 Task: Create New Employee with Employee Name: Alan Parker, Address Line1: 1 Bank Street, Address Line2: Montclair, Address Line3:  NJ 07042, Cell Number: 407-826-7954
Action: Mouse moved to (176, 68)
Screenshot: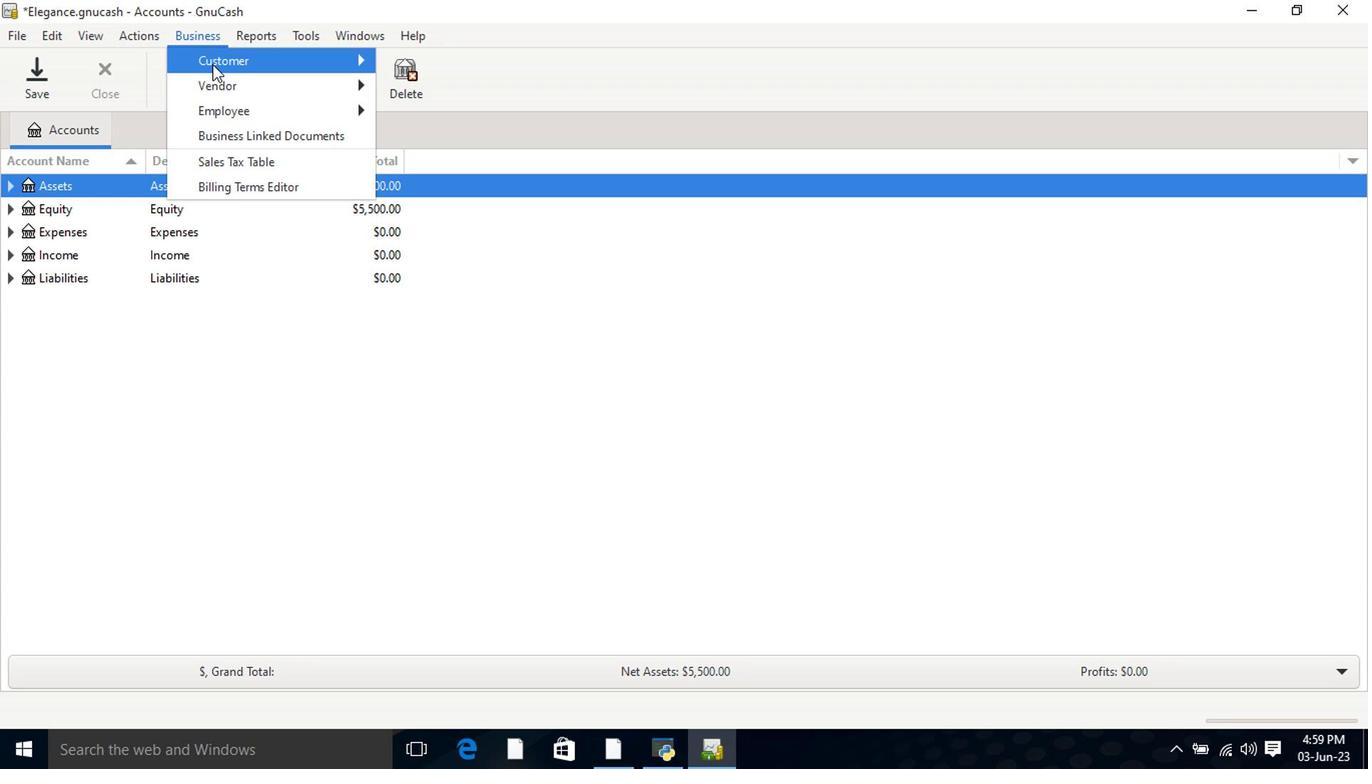 
Action: Mouse pressed left at (176, 68)
Screenshot: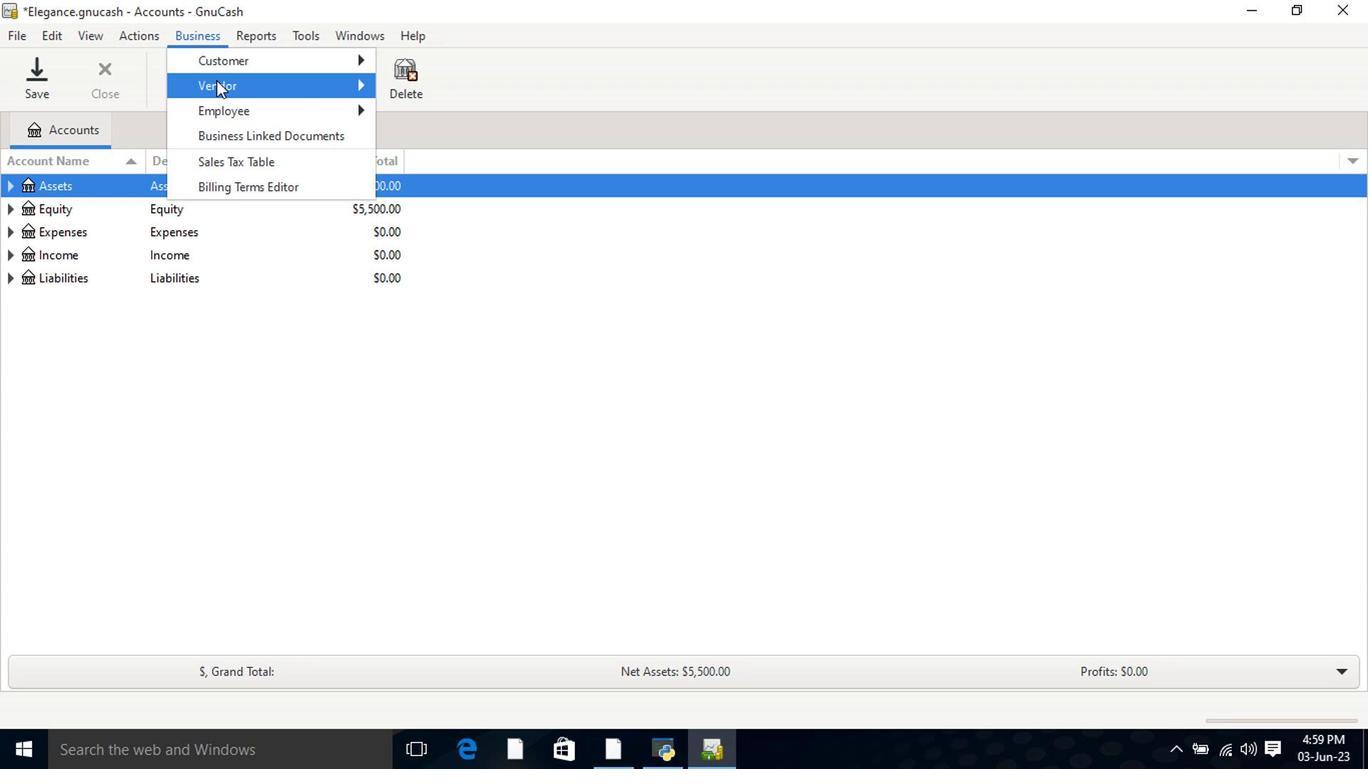 
Action: Mouse moved to (194, 120)
Screenshot: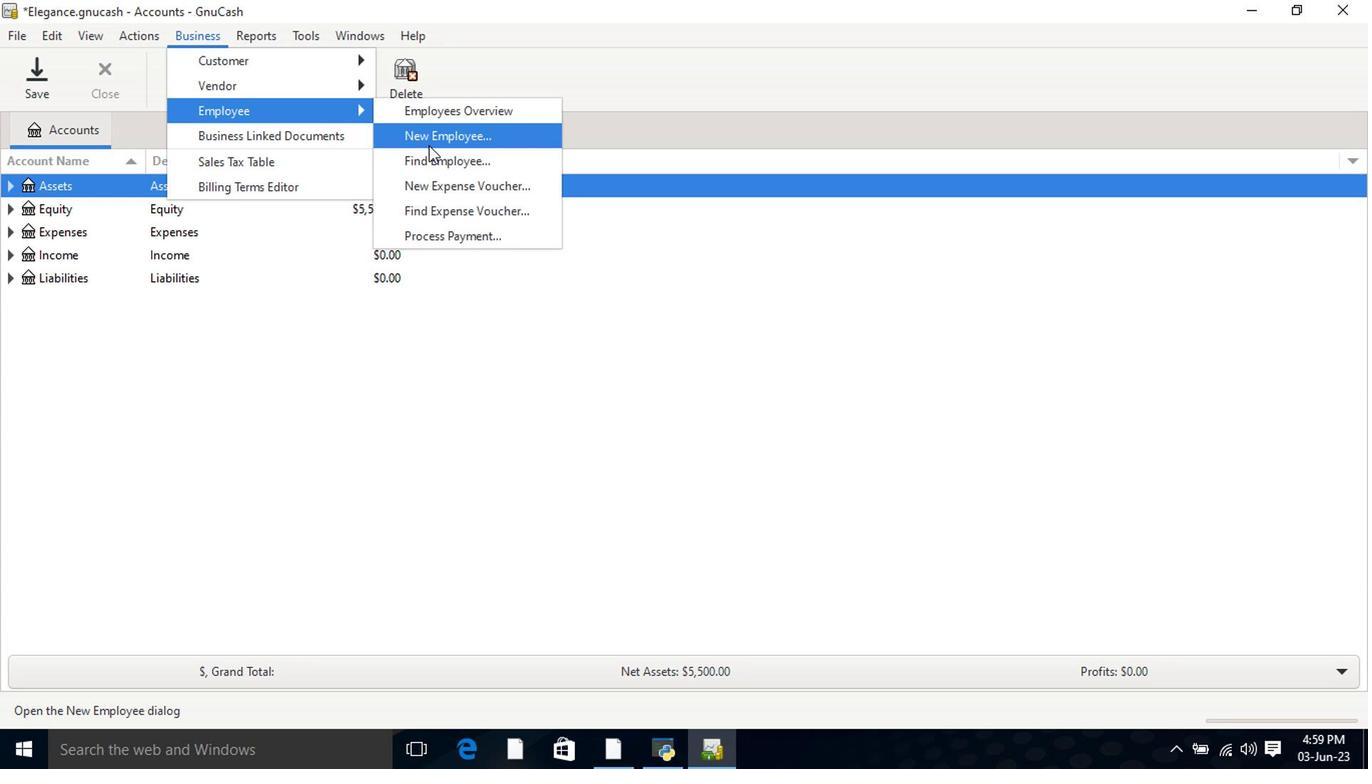 
Action: Mouse pressed left at (194, 120)
Screenshot: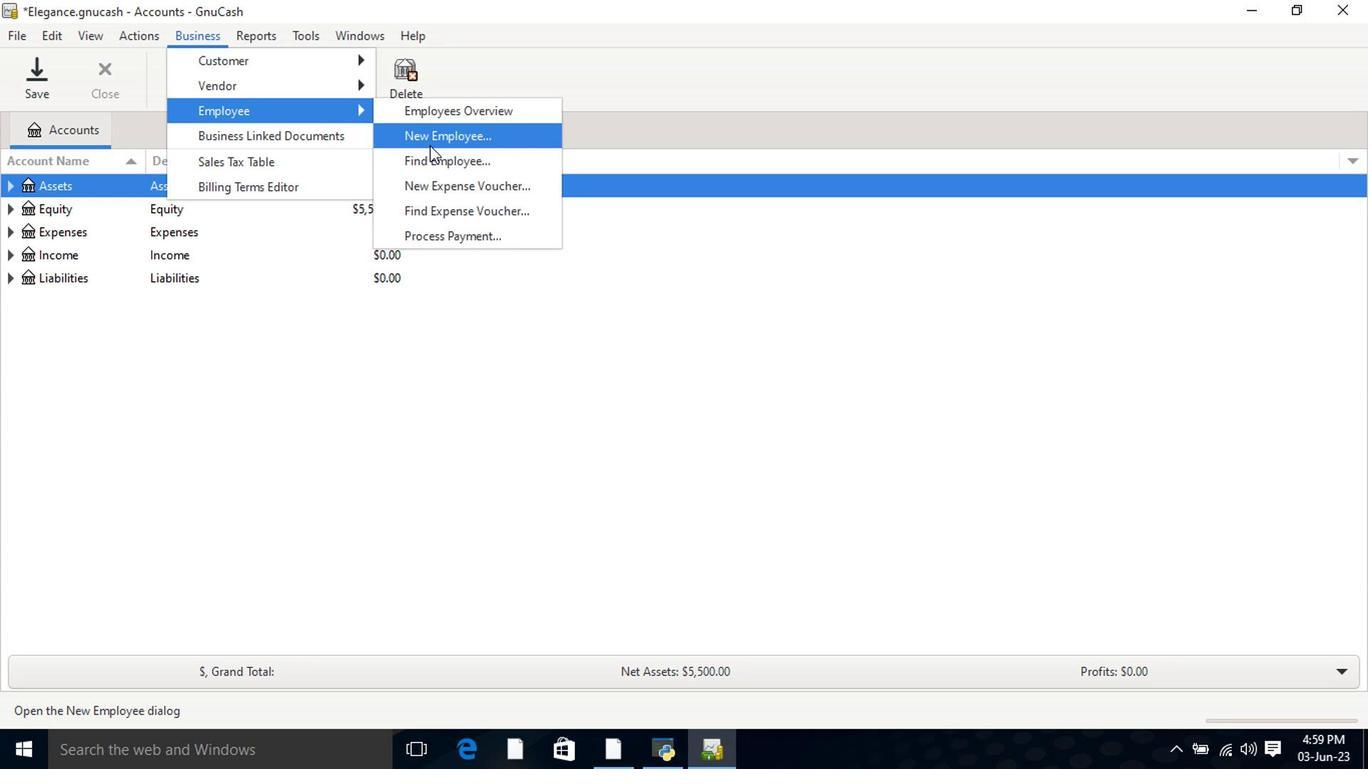 
Action: Mouse moved to (338, 140)
Screenshot: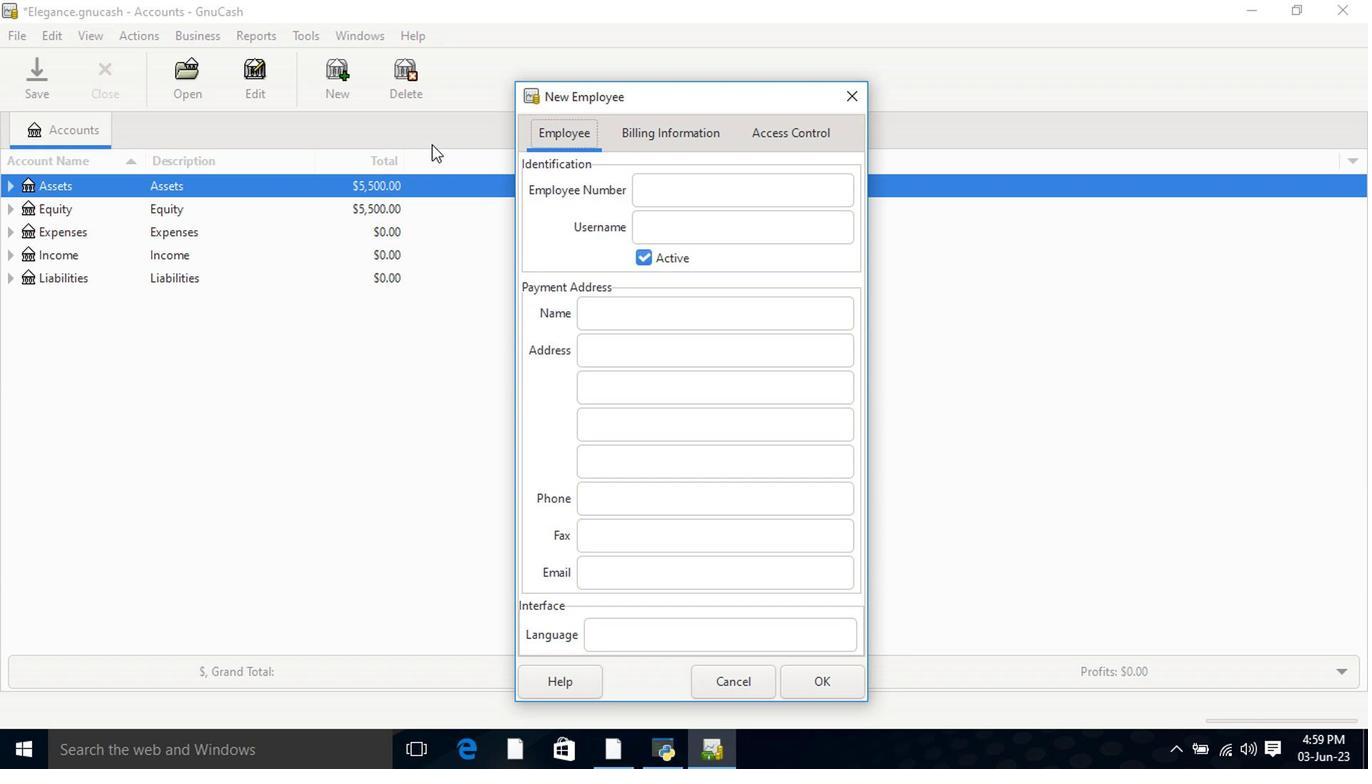 
Action: Mouse pressed left at (338, 140)
Screenshot: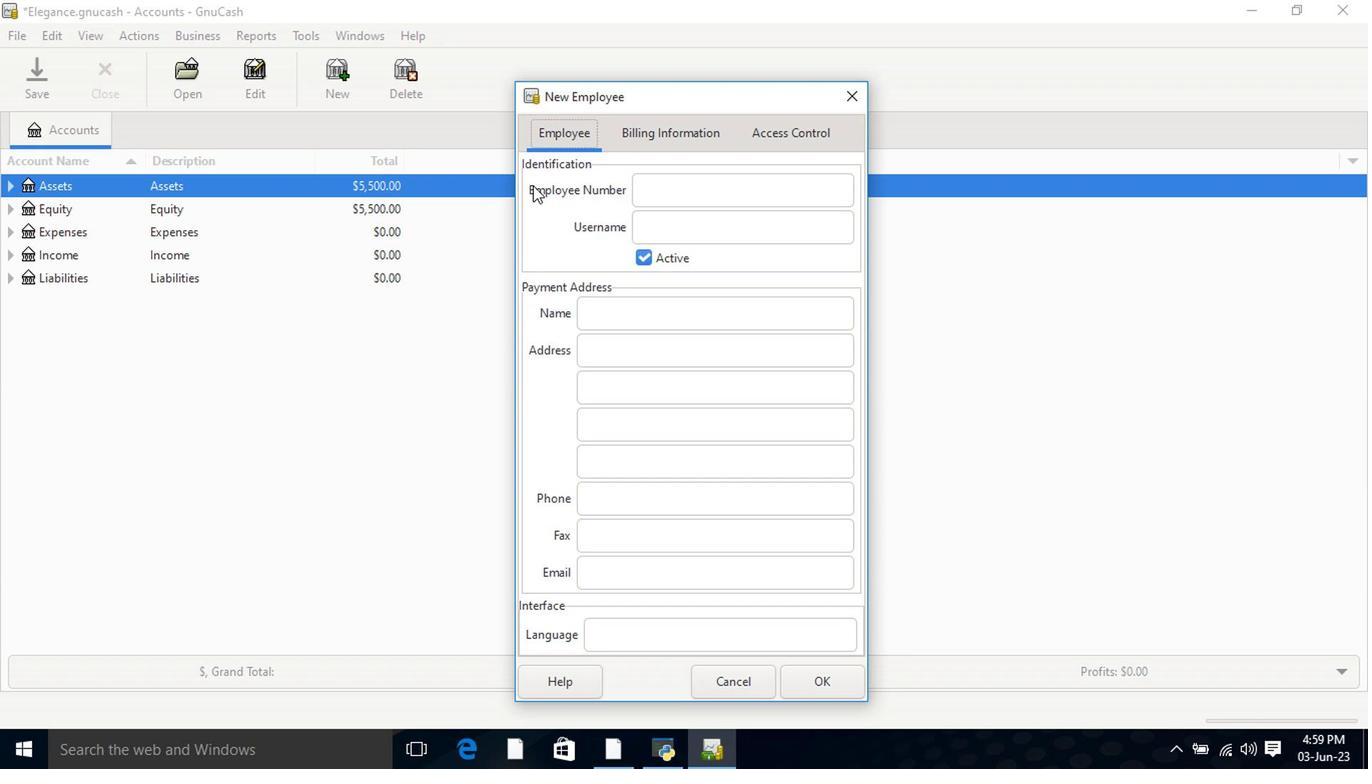 
Action: Mouse moved to (547, 205)
Screenshot: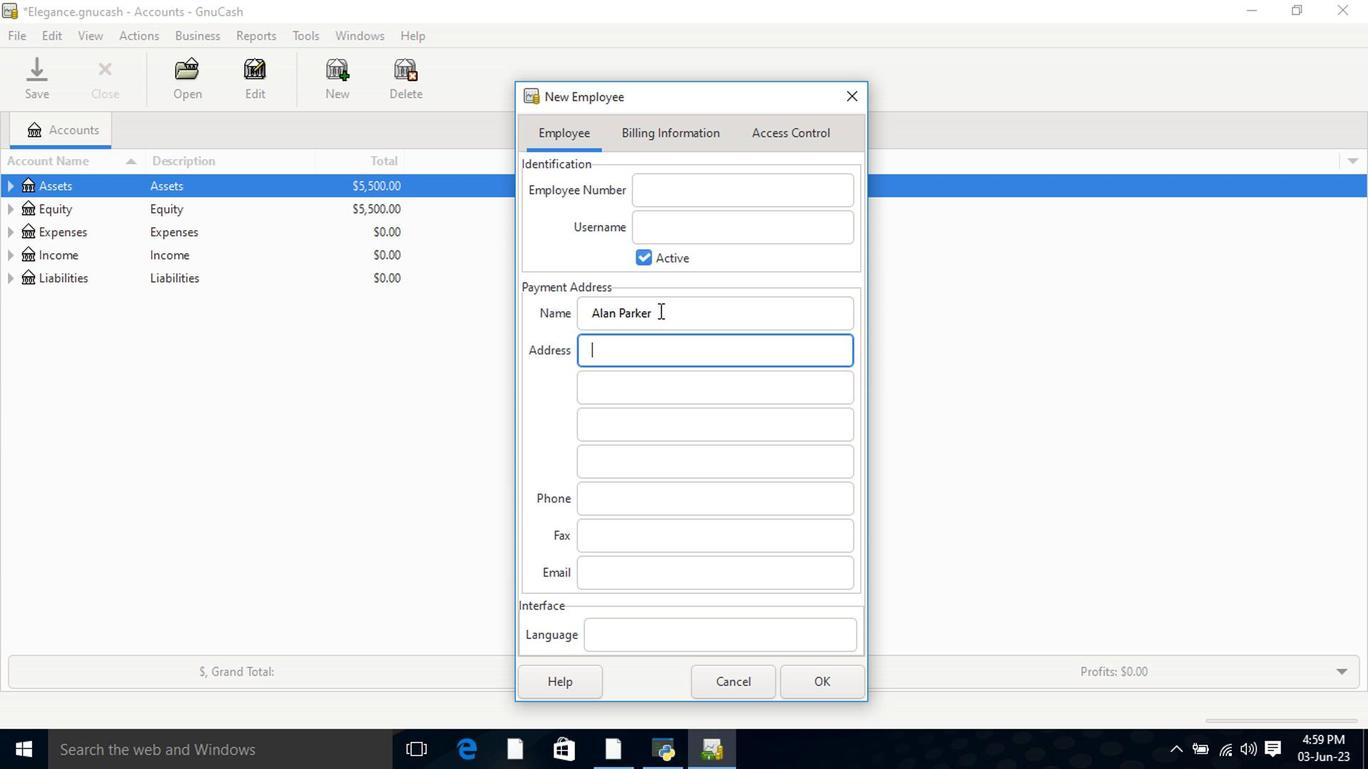 
Action: Mouse pressed left at (547, 205)
Screenshot: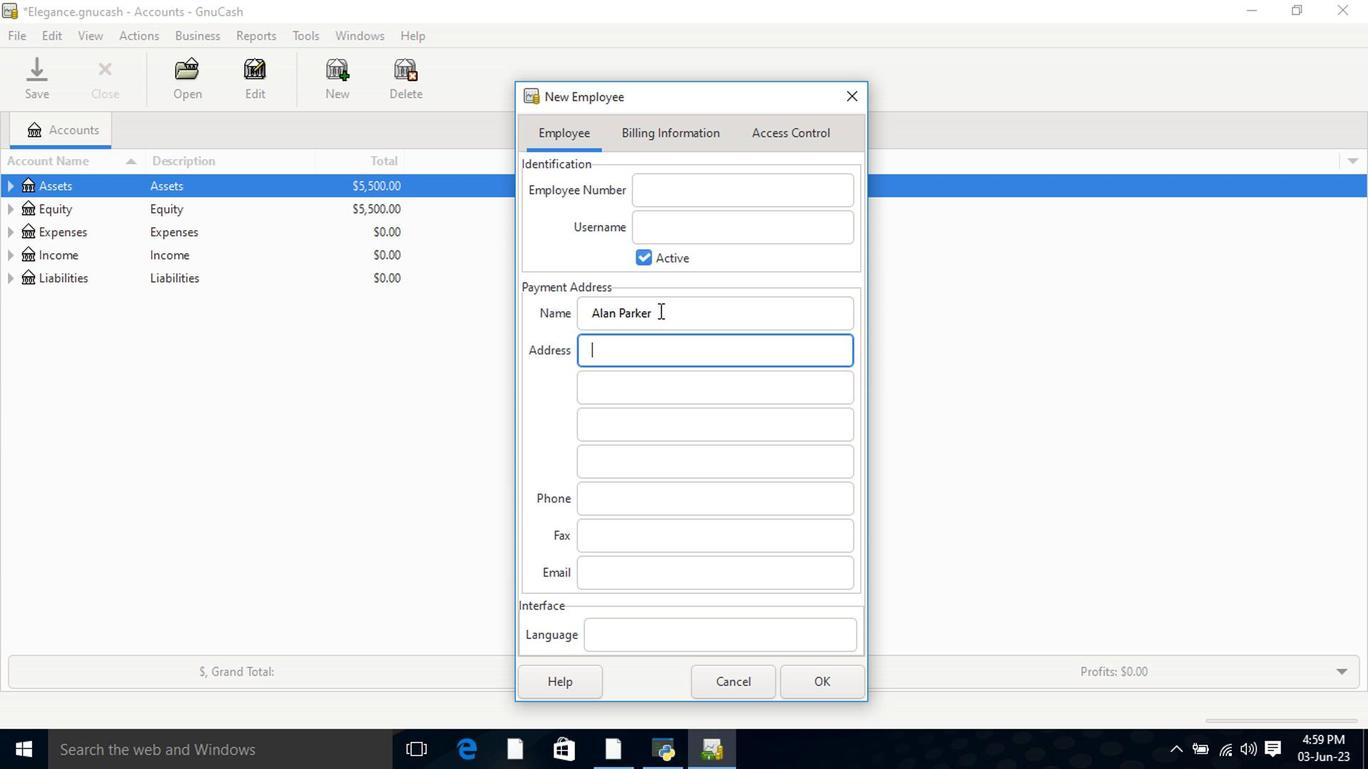 
Action: Key pressed <Key.shift><Key.shift>Alan<Key.backspace><Key.backspace><Key.backspace><Key.backspace><Key.backspace>
Screenshot: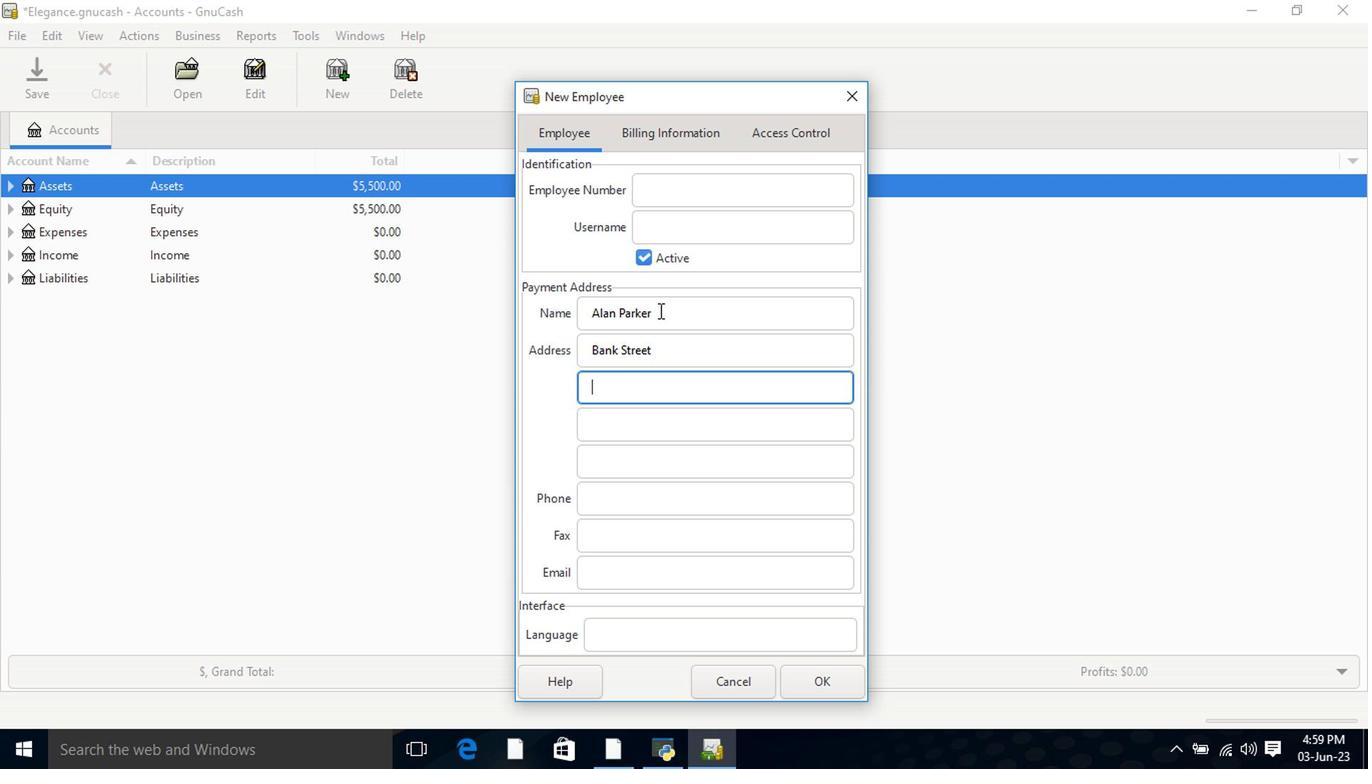 
Action: Mouse moved to (540, 263)
Screenshot: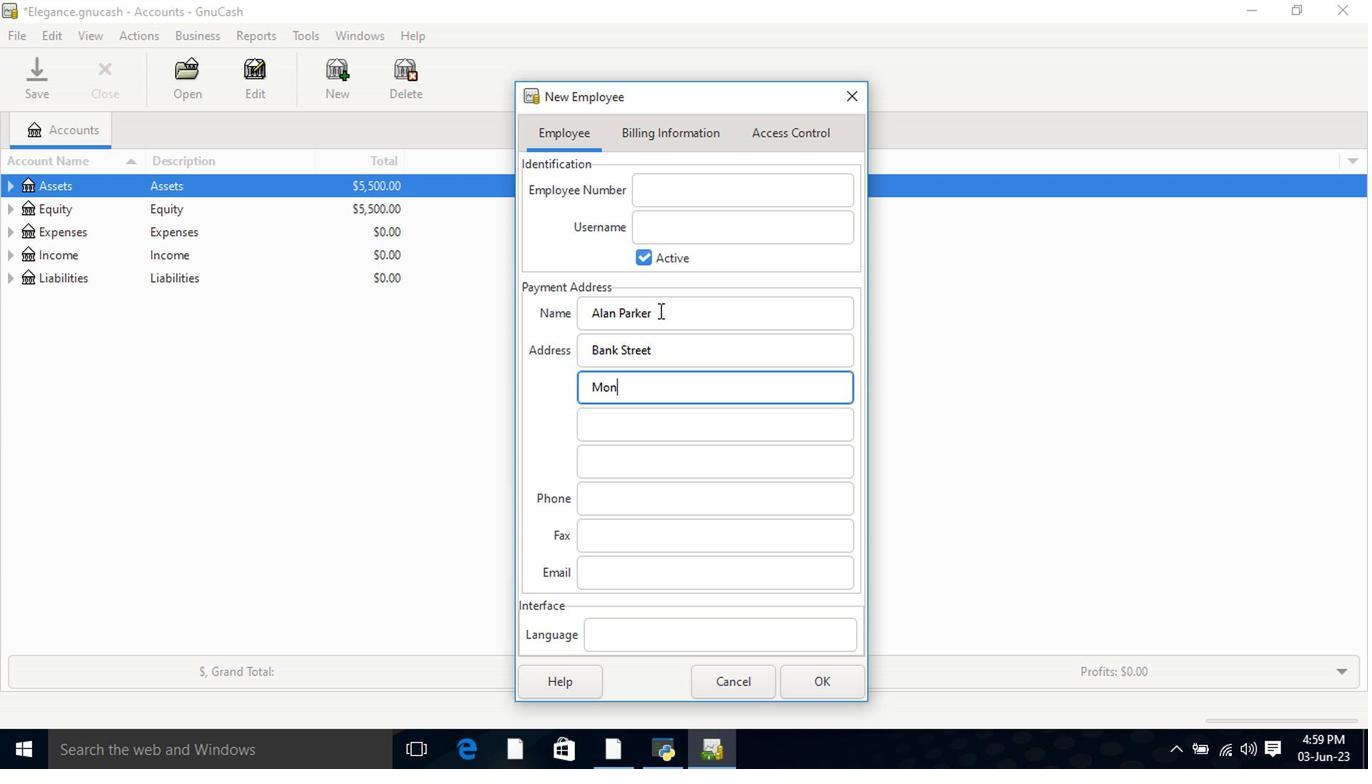 
Action: Mouse pressed left at (540, 263)
Screenshot: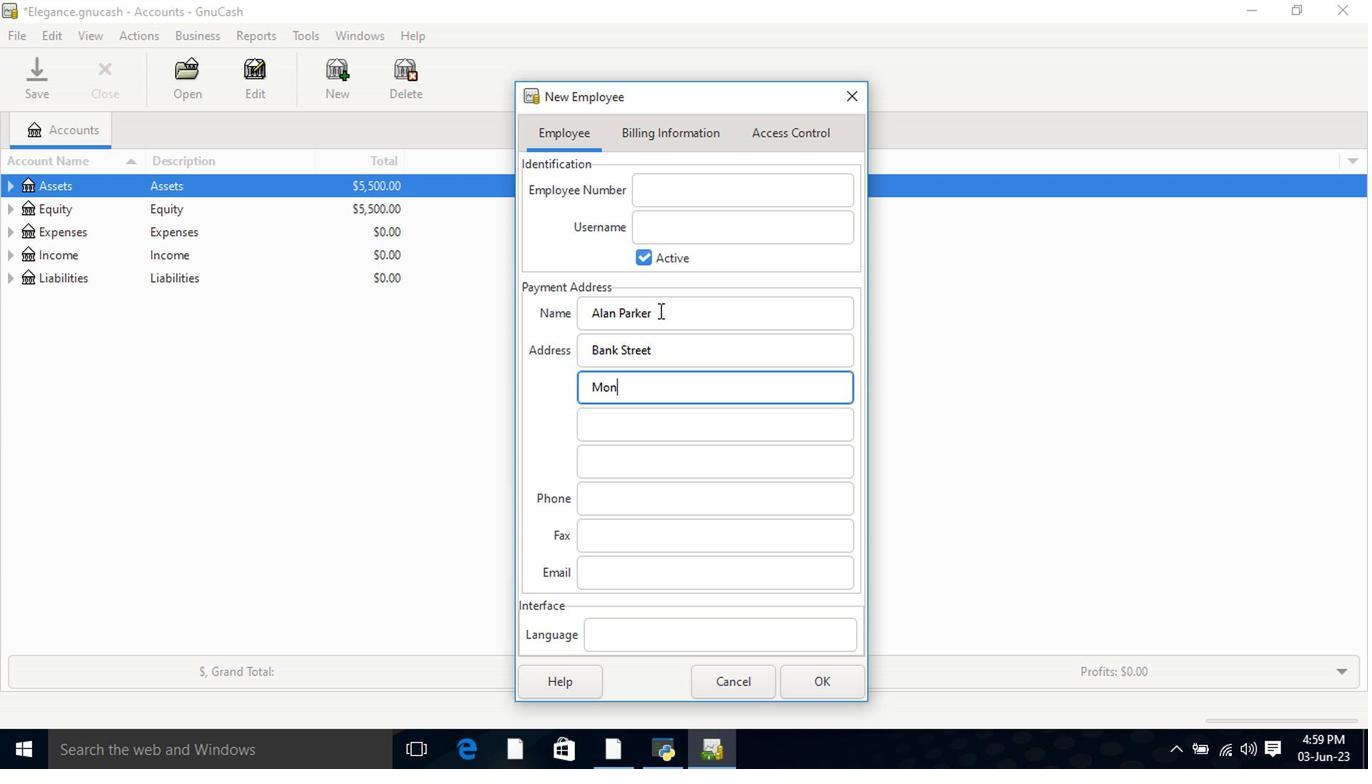 
Action: Key pressed <Key.shift>Alan
Screenshot: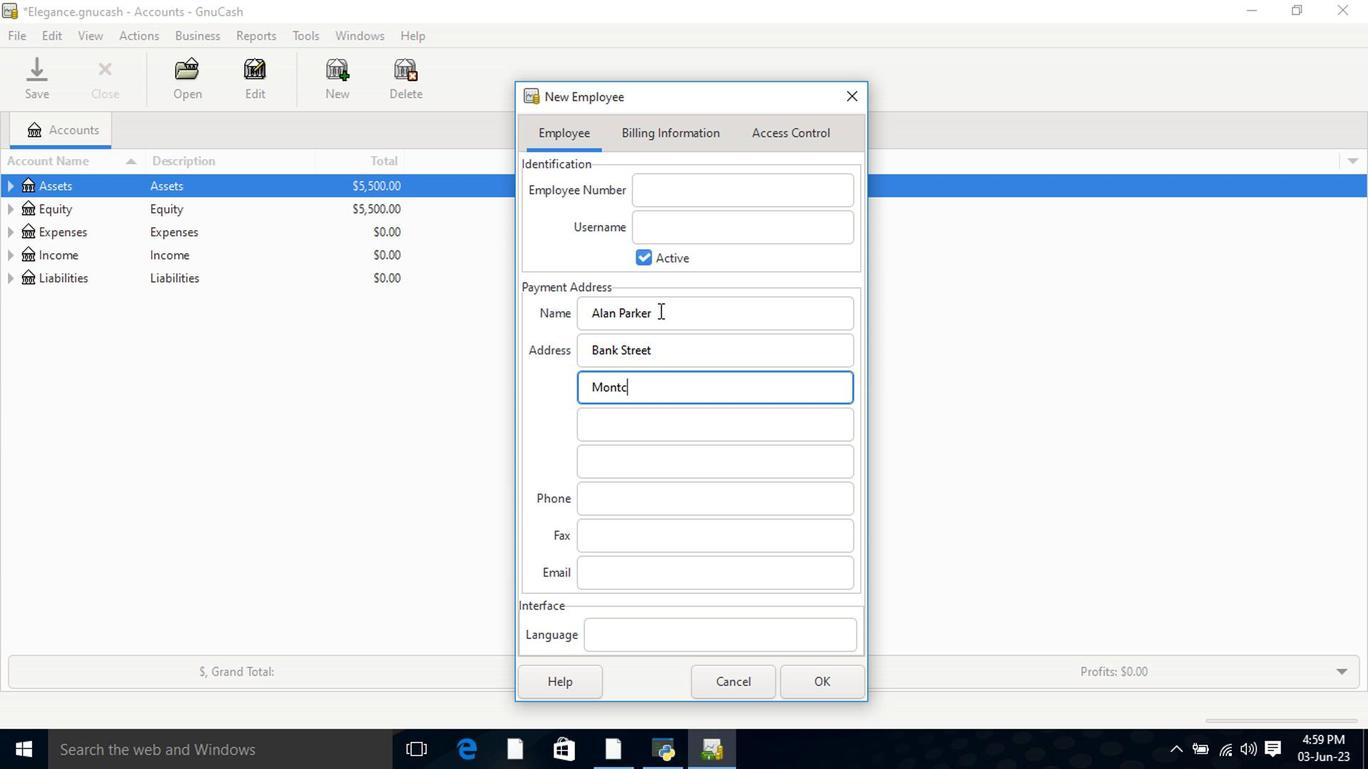 
Action: Mouse moved to (502, 266)
Screenshot: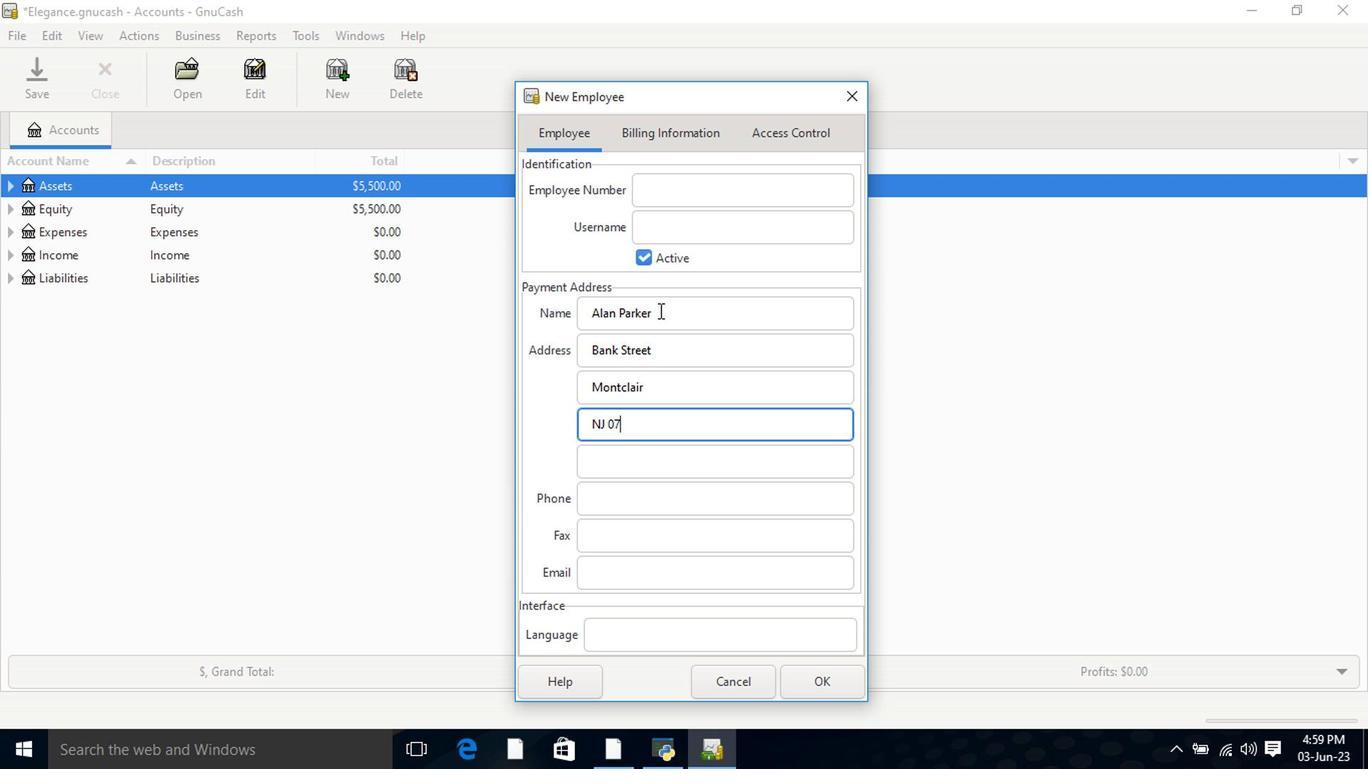 
Action: Mouse pressed left at (502, 266)
Screenshot: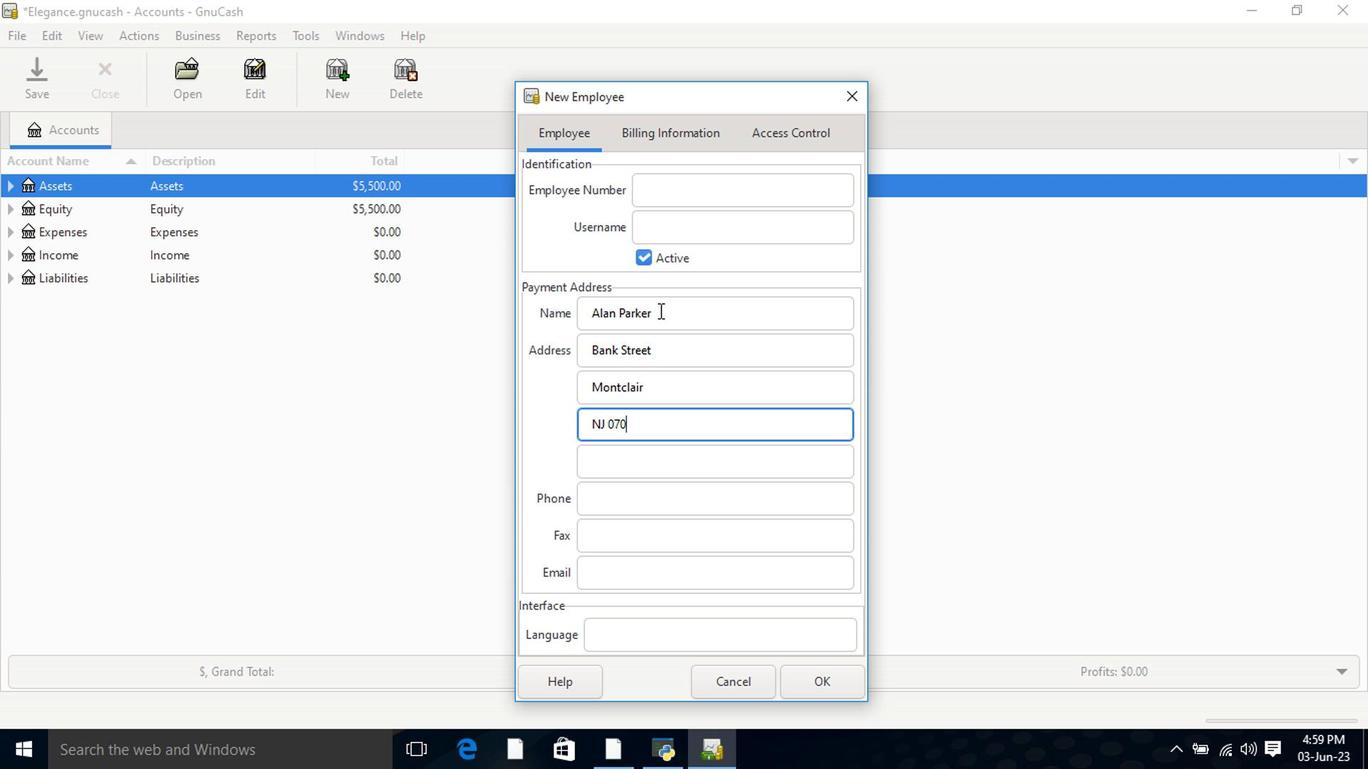 
Action: Mouse moved to (571, 530)
Screenshot: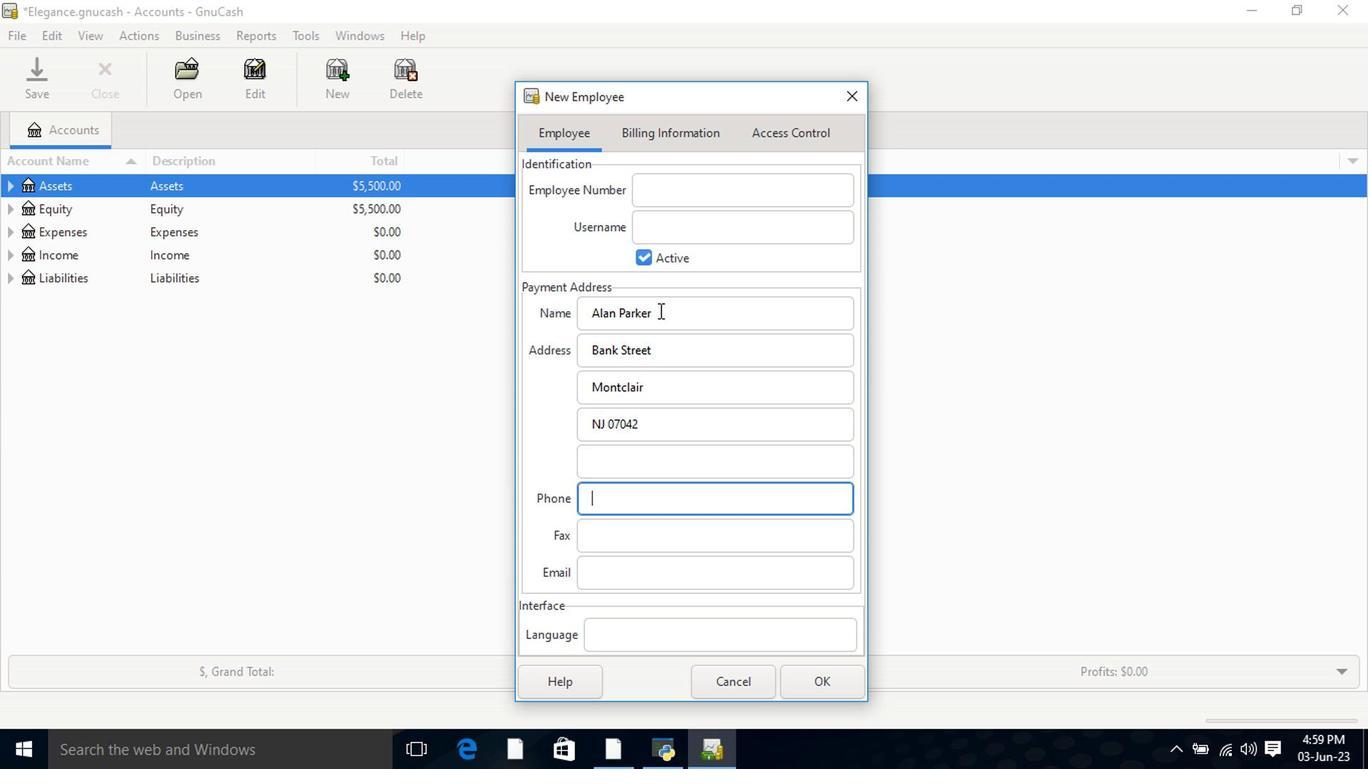 
Action: Mouse pressed left at (571, 530)
Screenshot: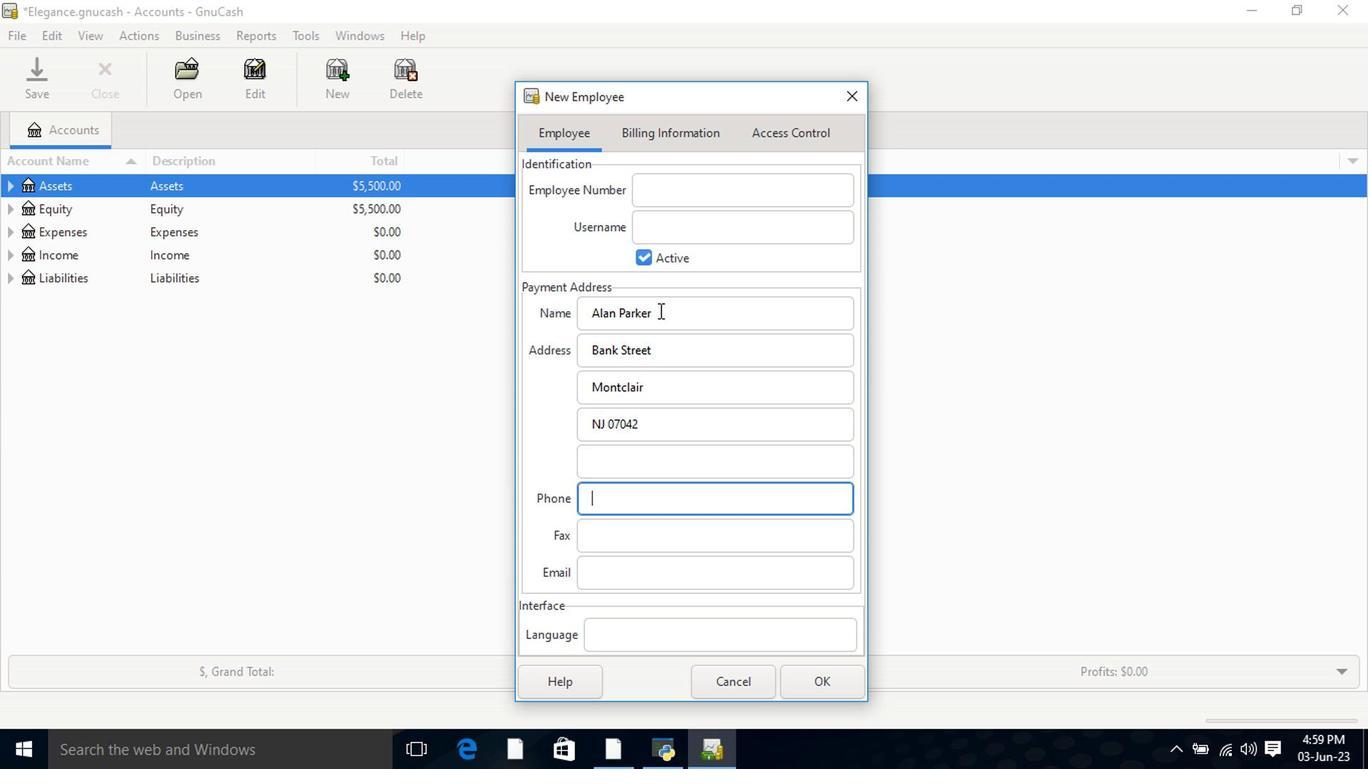 
Action: Mouse moved to (190, 69)
Screenshot: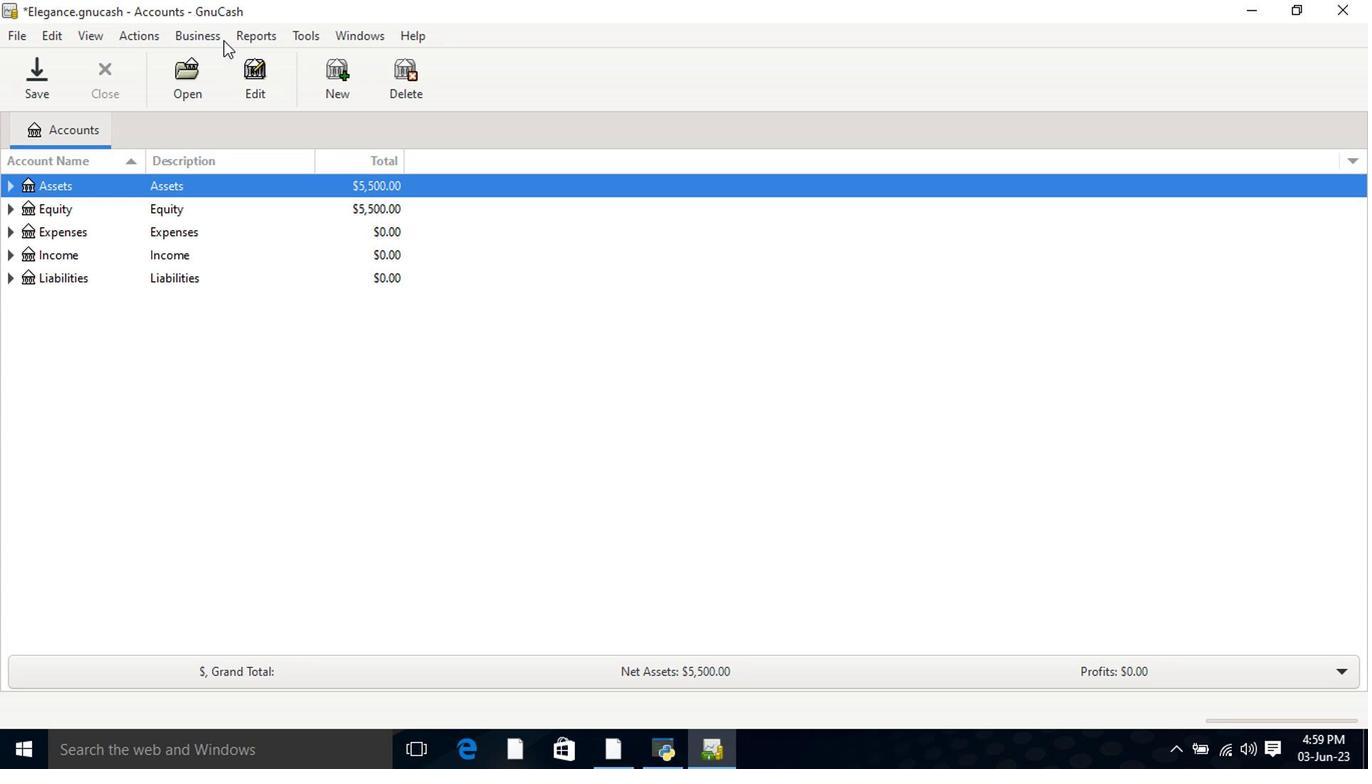 
Action: Mouse pressed left at (190, 69)
Screenshot: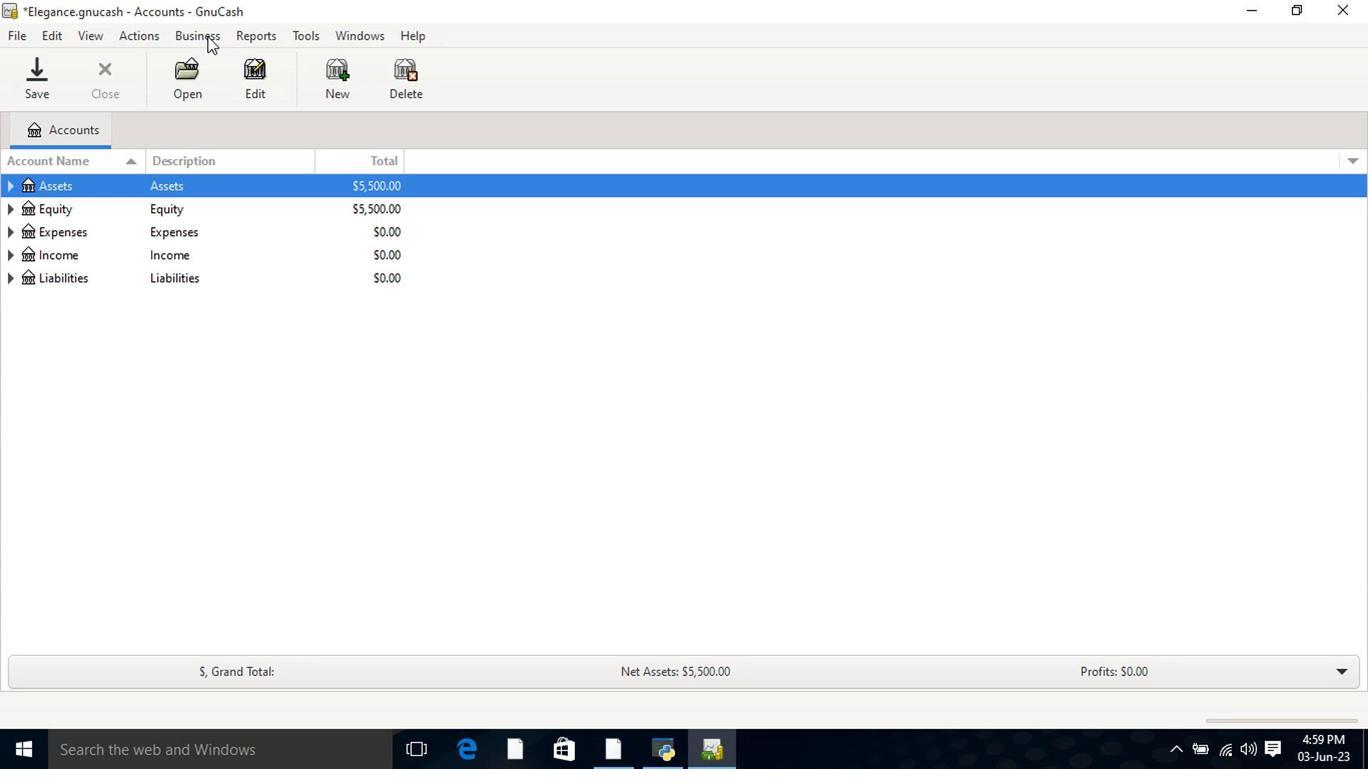 
Action: Mouse moved to (203, 121)
Screenshot: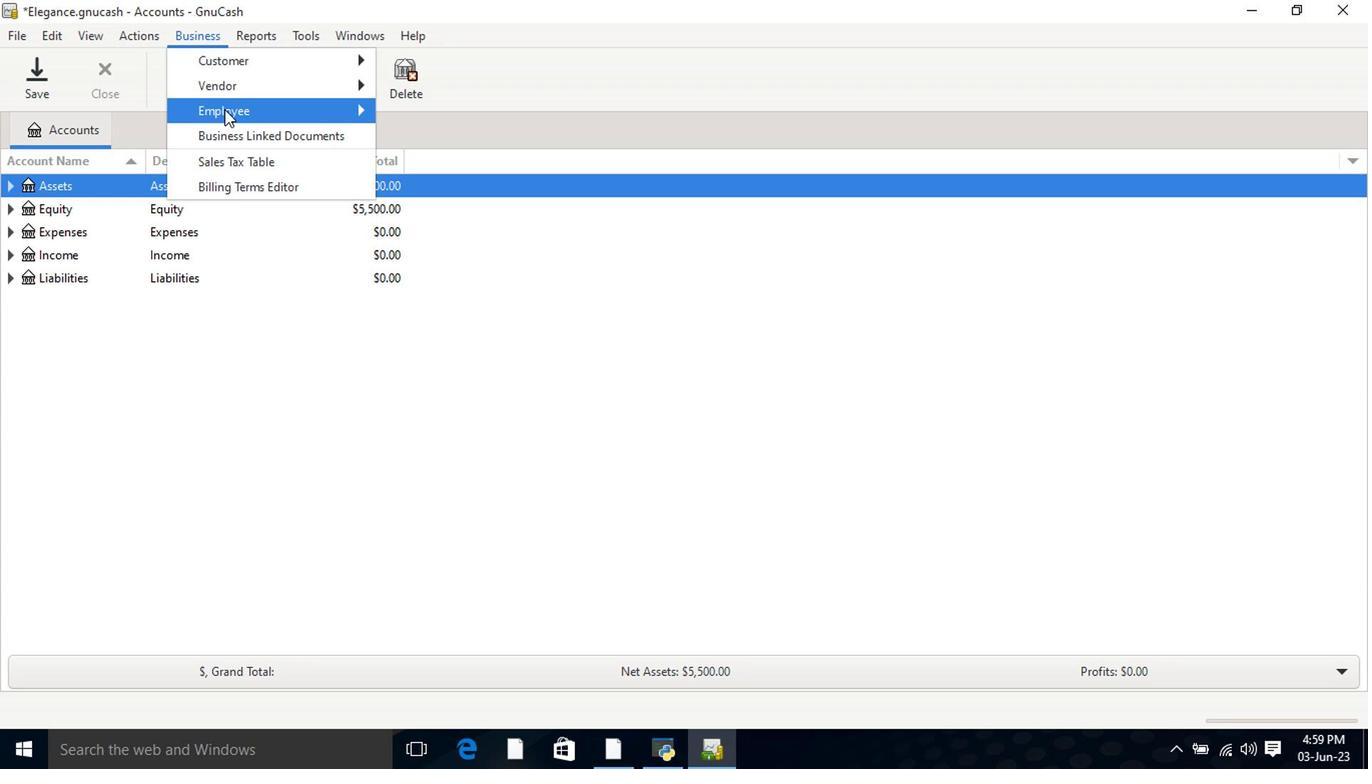 
Action: Mouse pressed left at (203, 121)
Screenshot: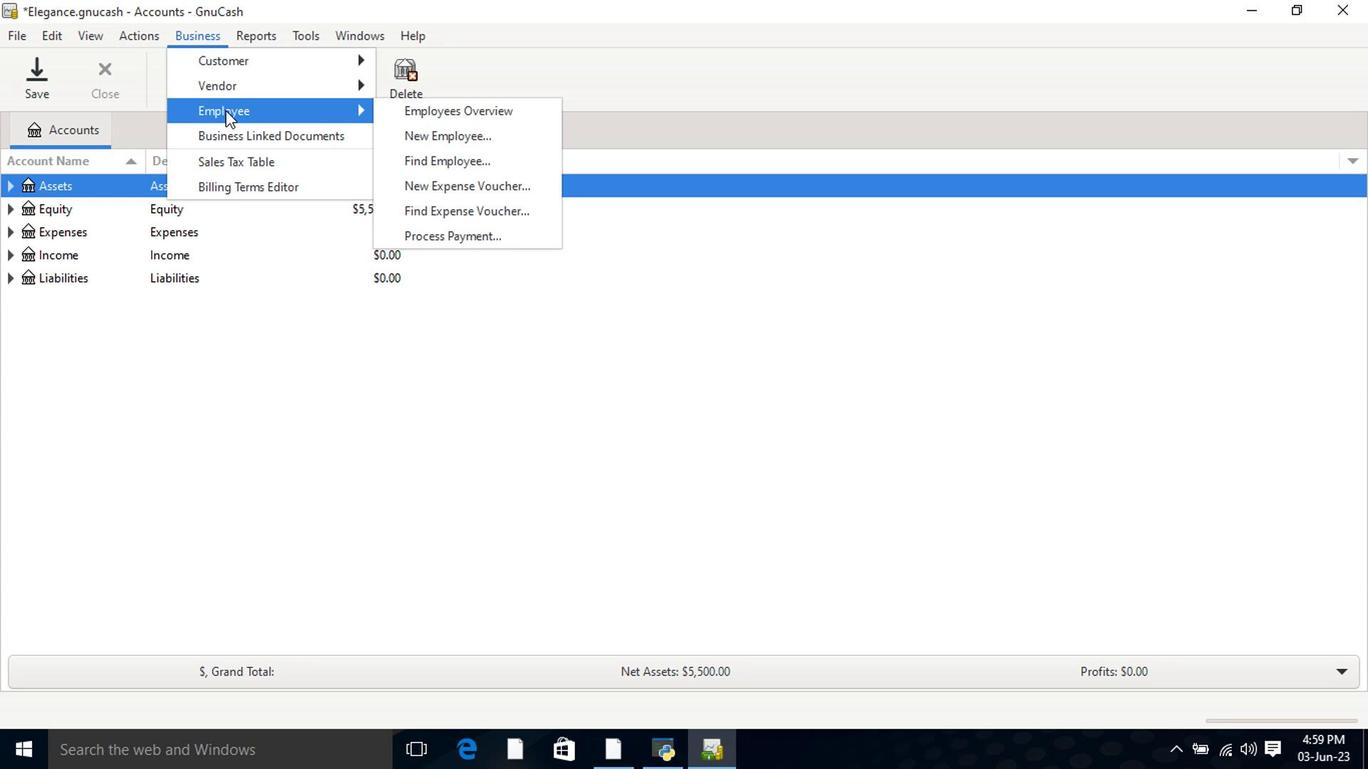 
Action: Mouse moved to (349, 146)
Screenshot: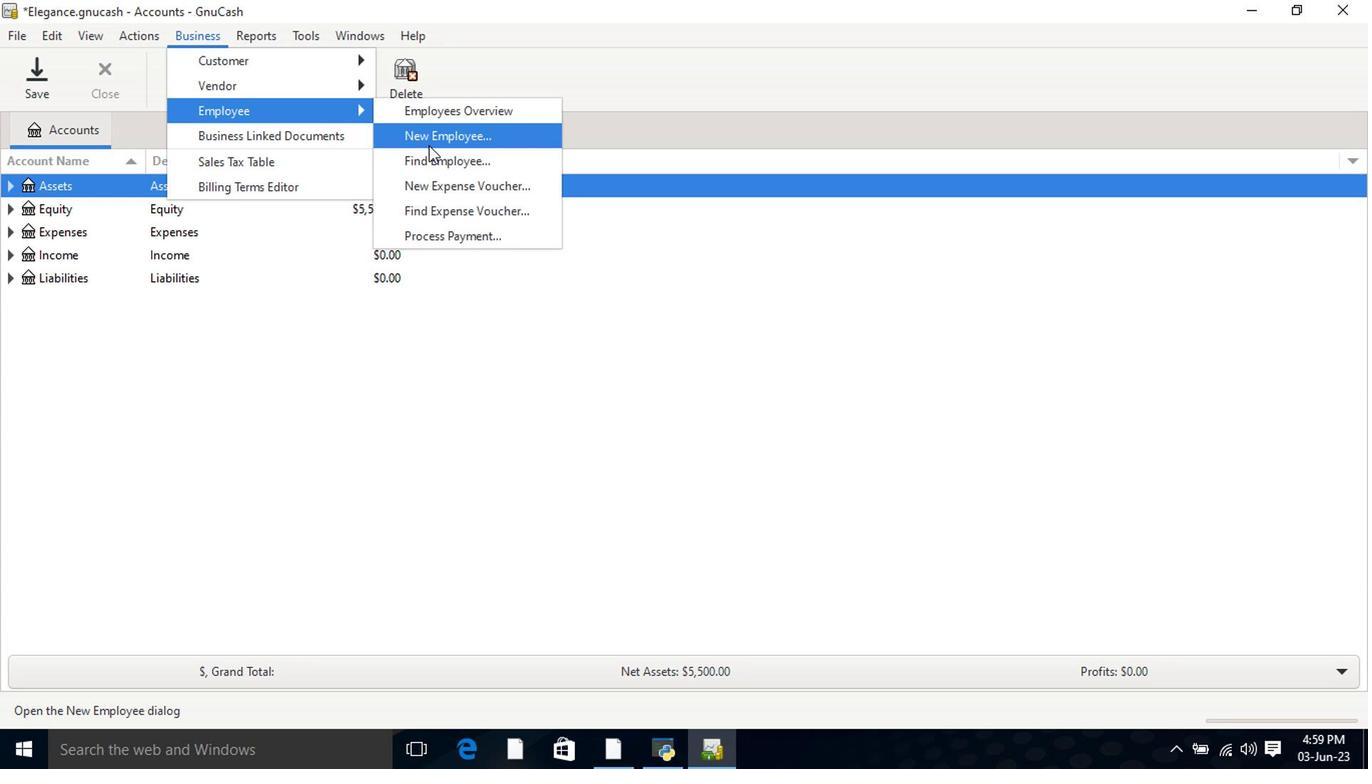 
Action: Mouse pressed left at (349, 146)
Screenshot: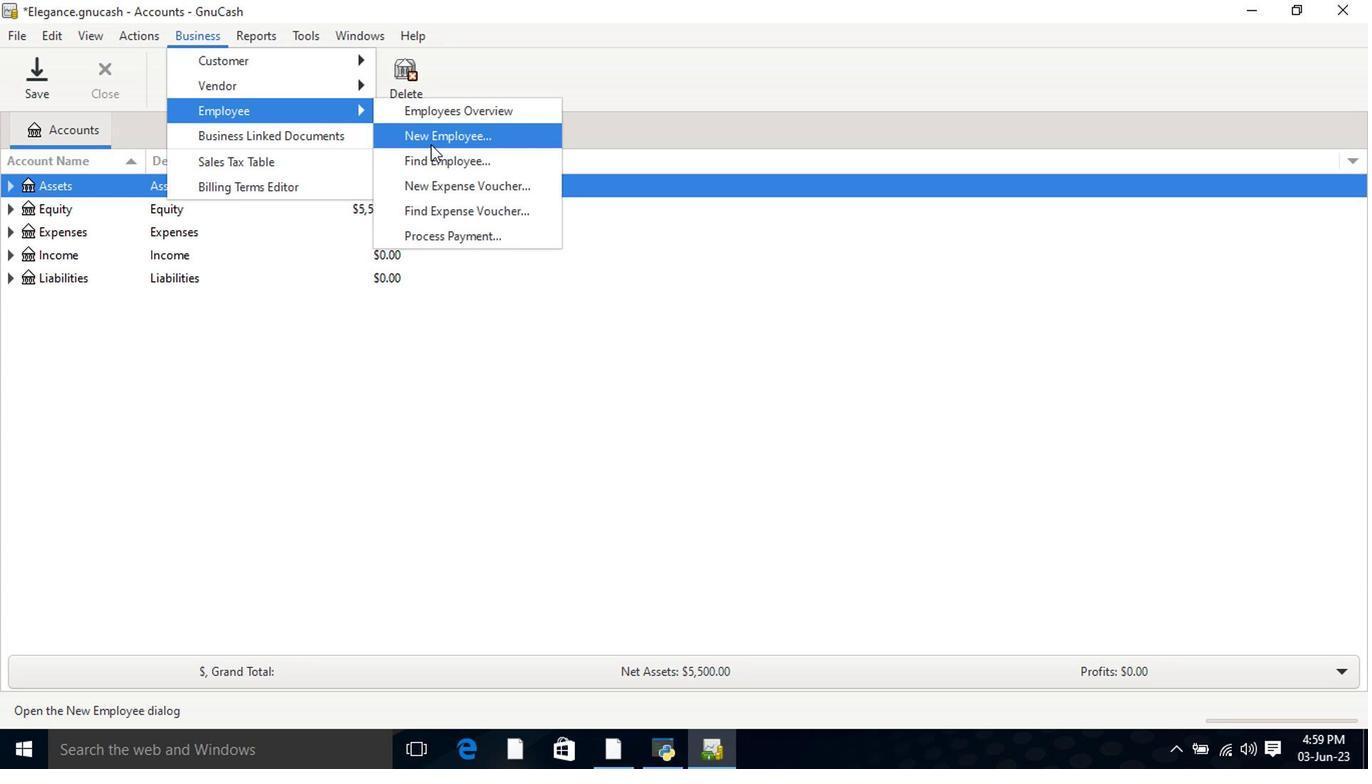 
Action: Mouse moved to (512, 264)
Screenshot: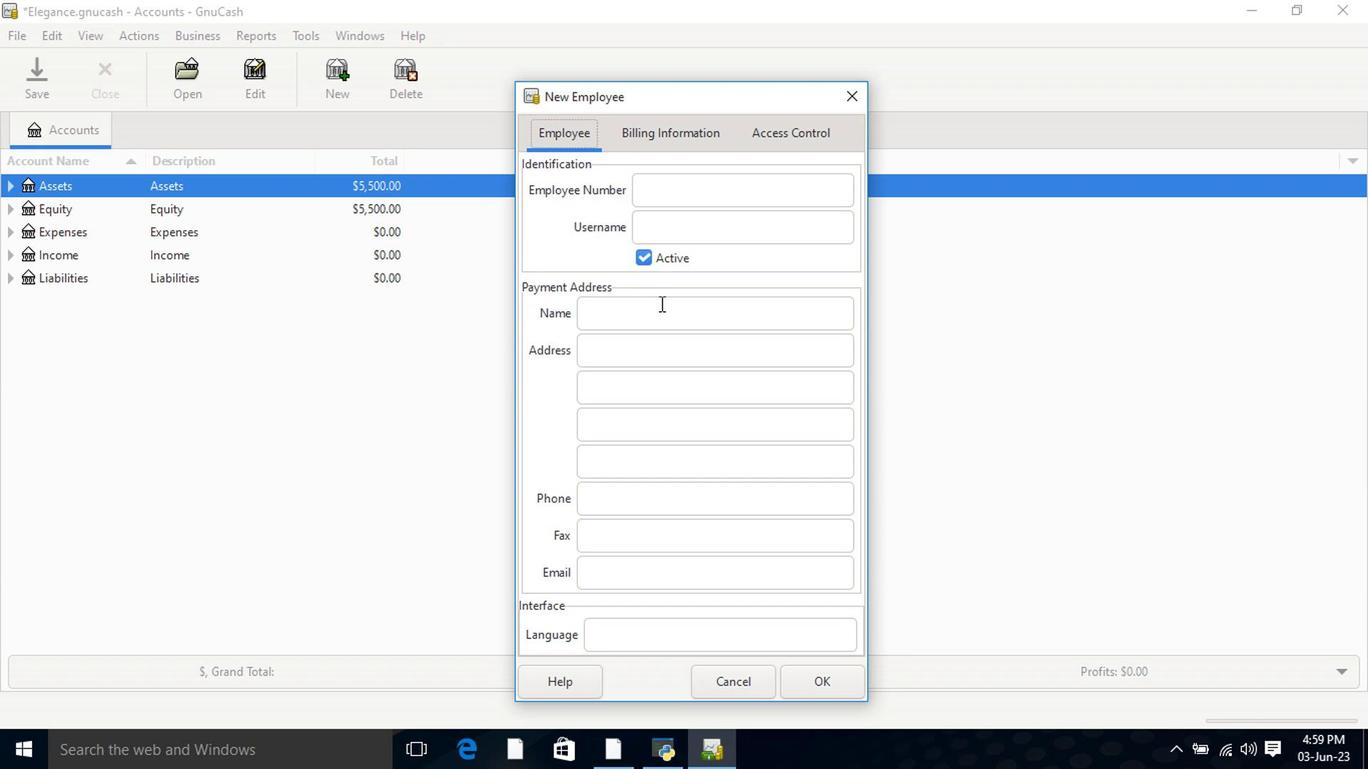 
Action: Mouse pressed left at (512, 264)
Screenshot: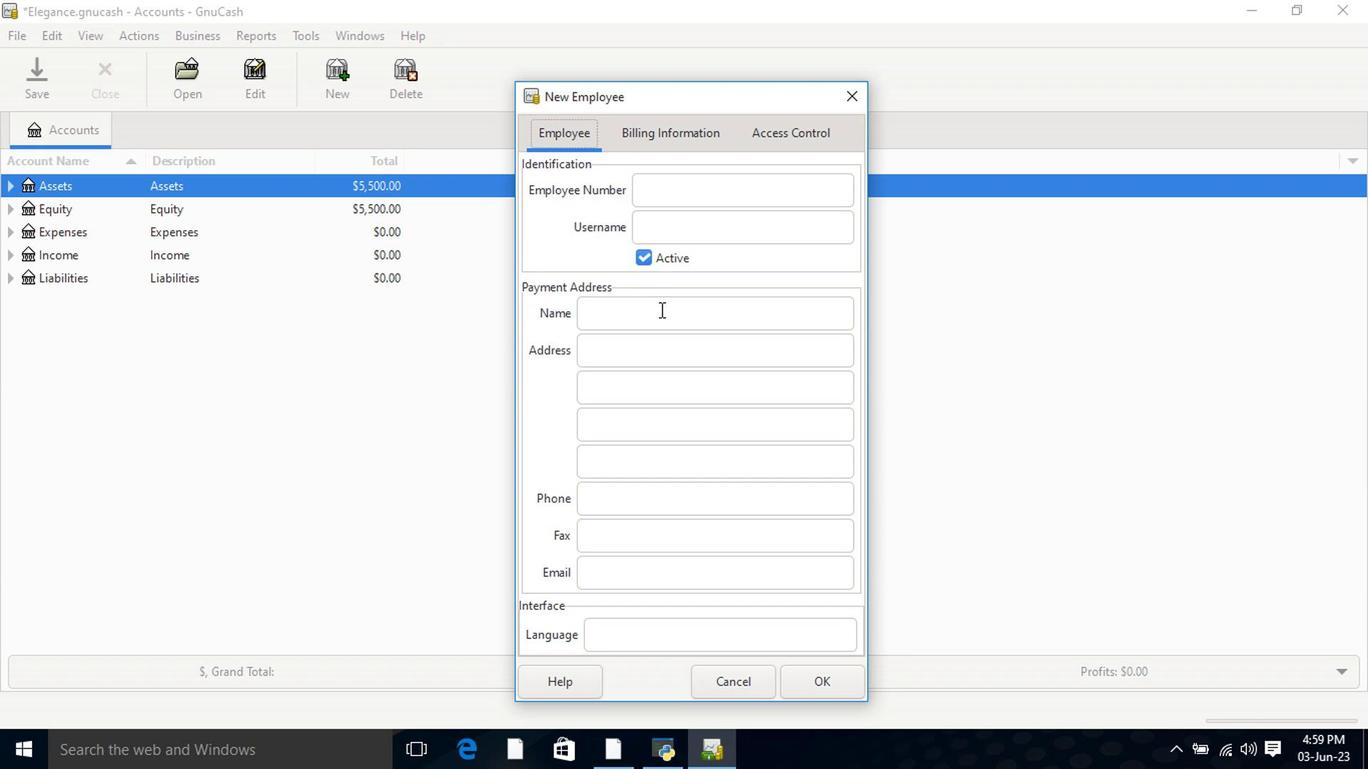 
Action: Key pressed <Key.shift><Key.shift><Key.shift><Key.shift><Key.shift><Key.shift><Key.shift><Key.shift><Key.shift><Key.shift>Alan<Key.space><Key.shift>Parker<Key.tab><Key.shift>Bank<Key.space><Key.shift>Street<Key.tab><Key.shift>Montclair<Key.tab><Key.shift>N<Key.shift><Key.shift><Key.shift><Key.shift><Key.shift><Key.shift><Key.shift><Key.shift><Key.shift><Key.shift><Key.shift><Key.shift><Key.shift><Key.shift><Key.shift><Key.shift><Key.shift><Key.shift><Key.shift><Key.shift><Key.shift><Key.shift><Key.shift><Key.shift><Key.shift><Key.shift><Key.shift>J<Key.space>07042<Key.tab><Key.tab>407-826-7954<Key.tab><Key.tab>
Screenshot: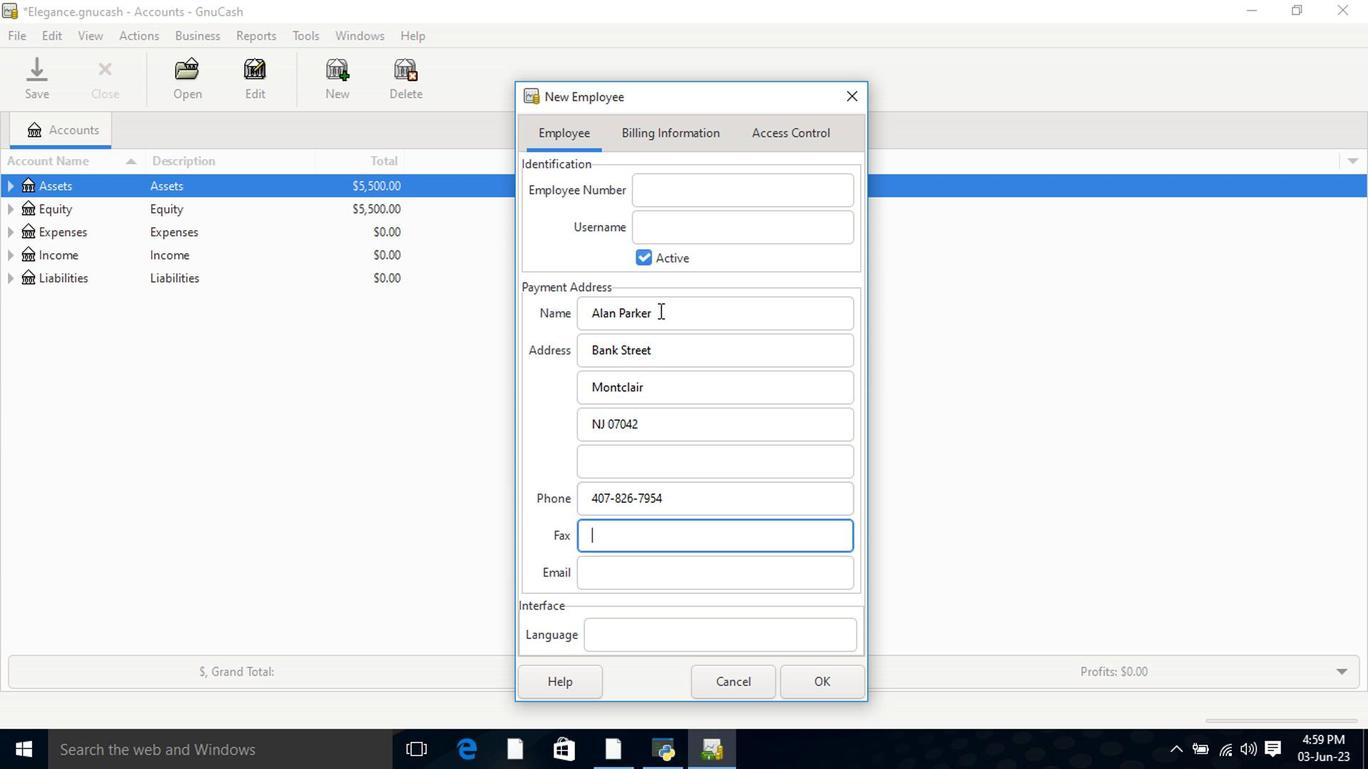 
Action: Mouse moved to (518, 137)
Screenshot: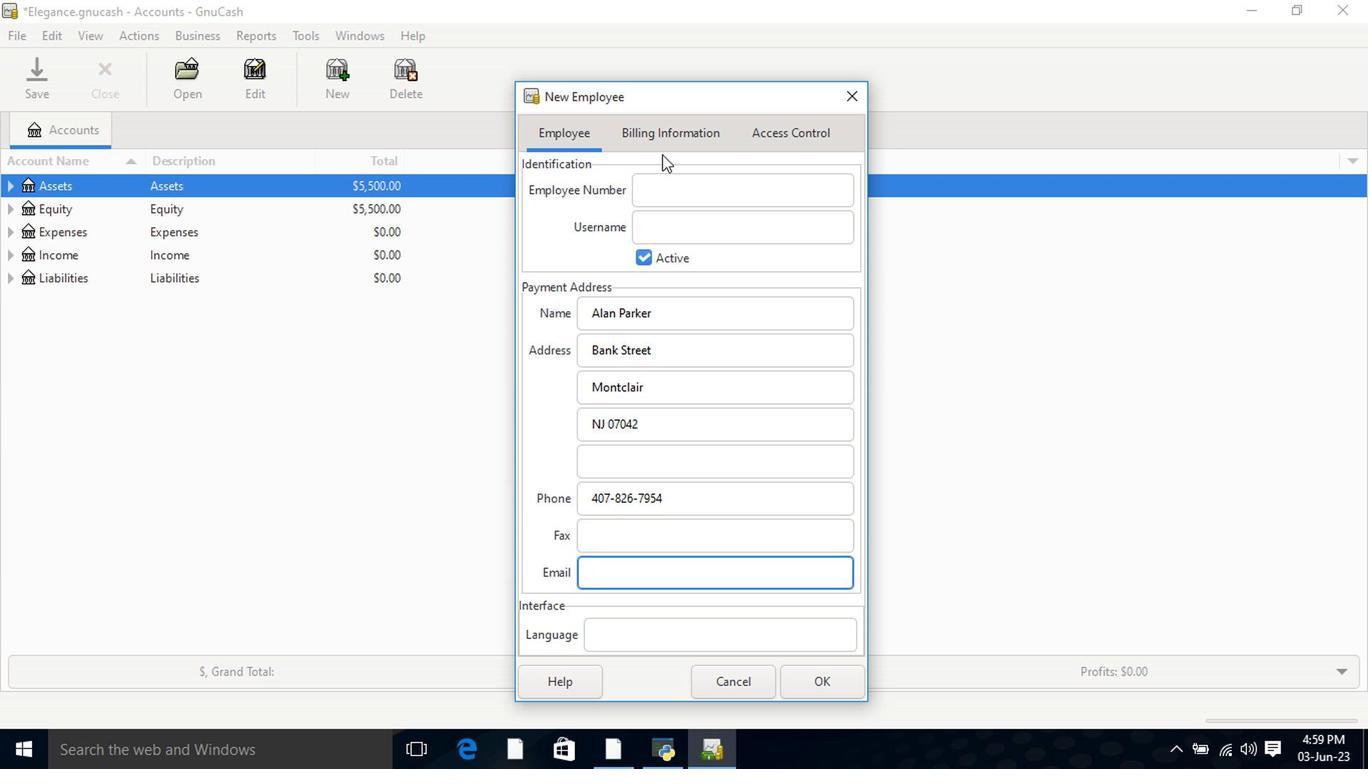 
Action: Mouse pressed left at (518, 137)
Screenshot: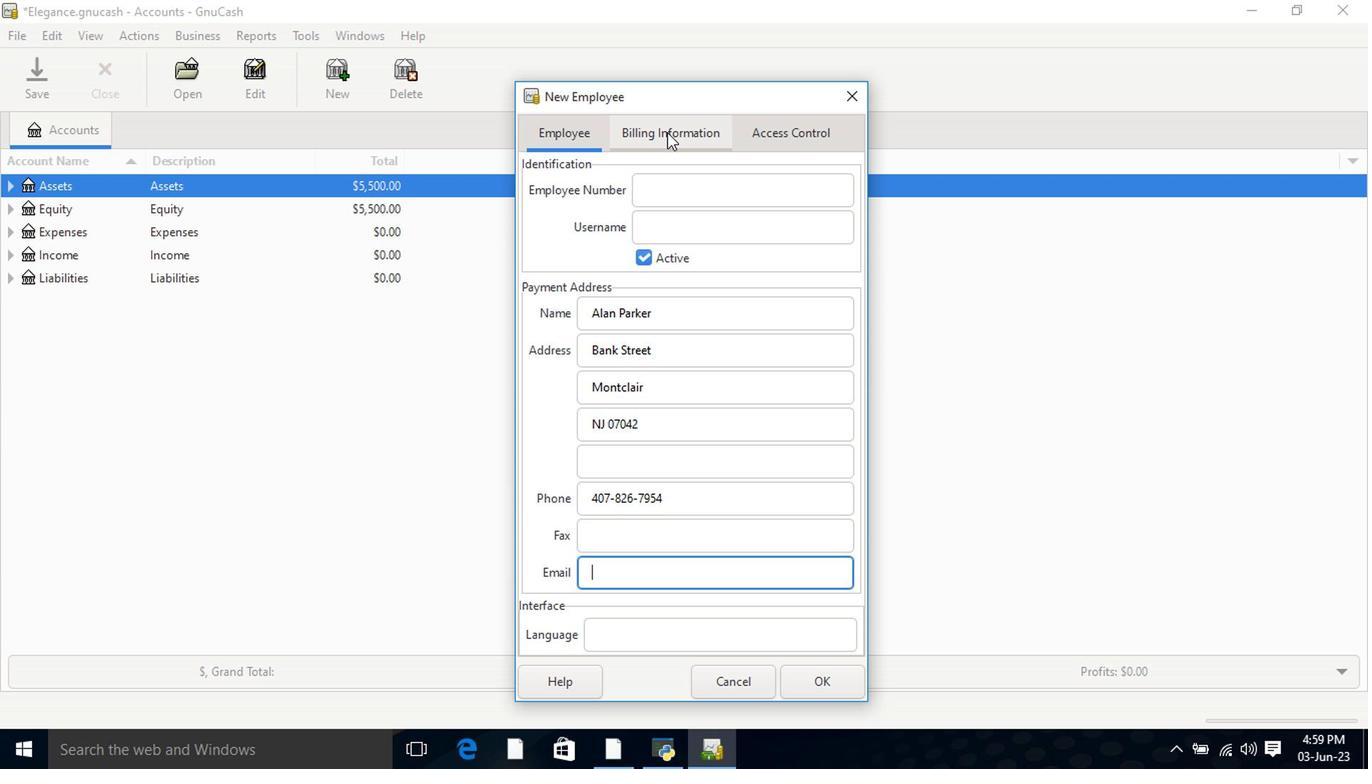 
Action: Mouse moved to (628, 134)
Screenshot: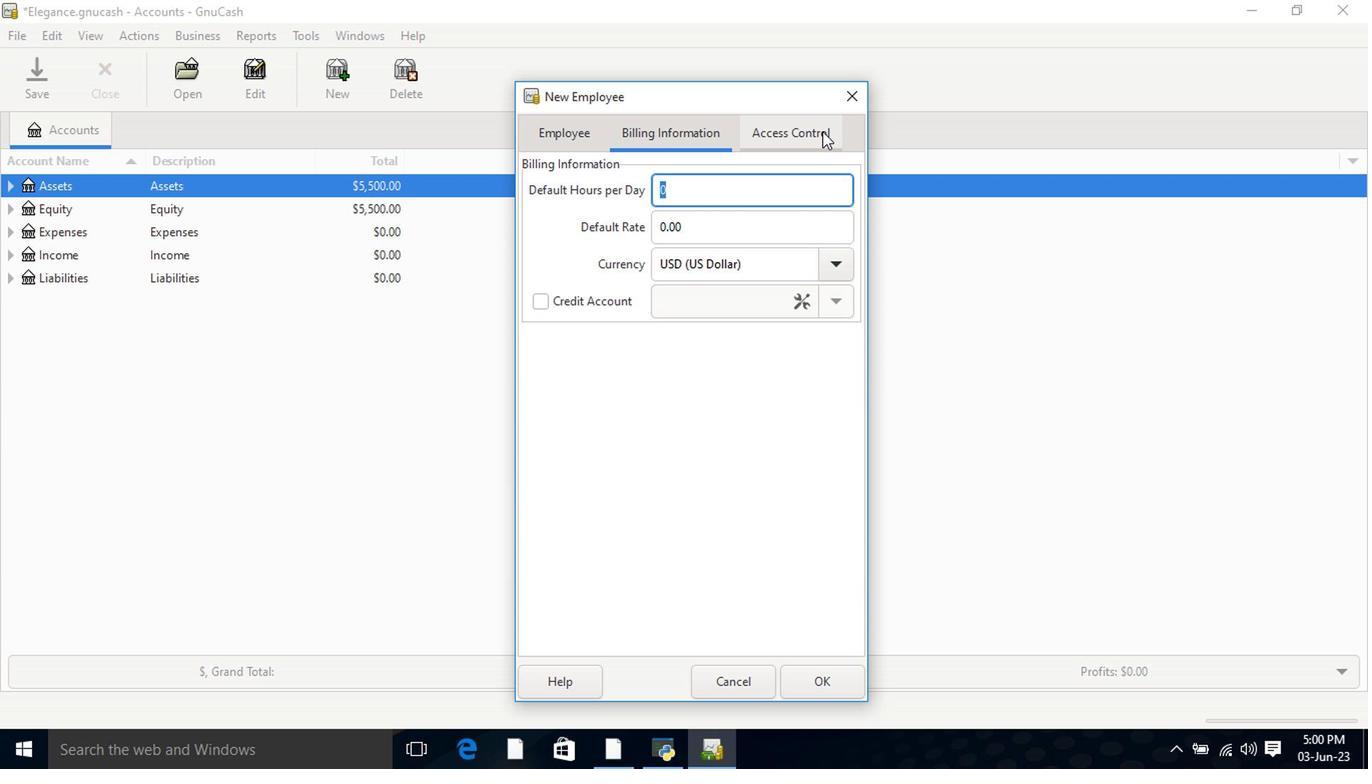 
Action: Mouse pressed left at (628, 134)
Screenshot: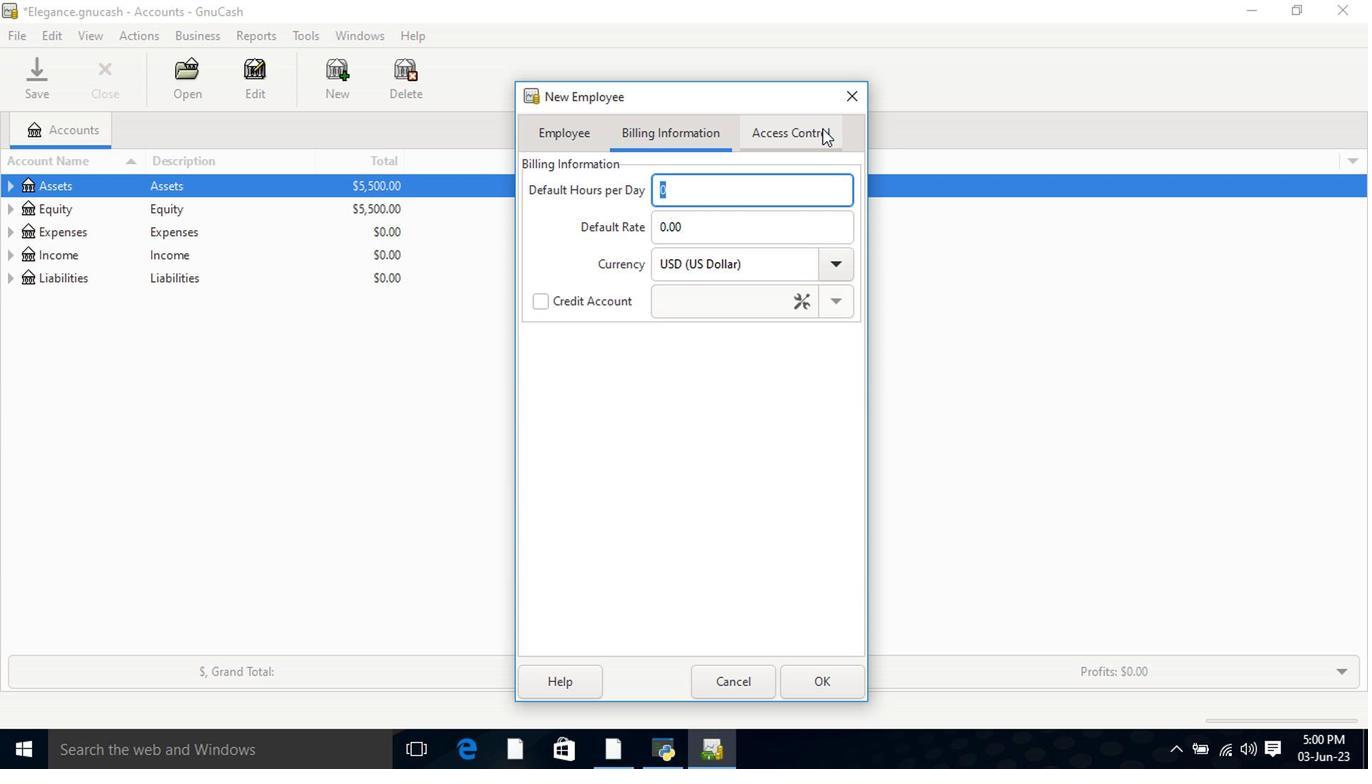 
Action: Mouse moved to (623, 528)
Screenshot: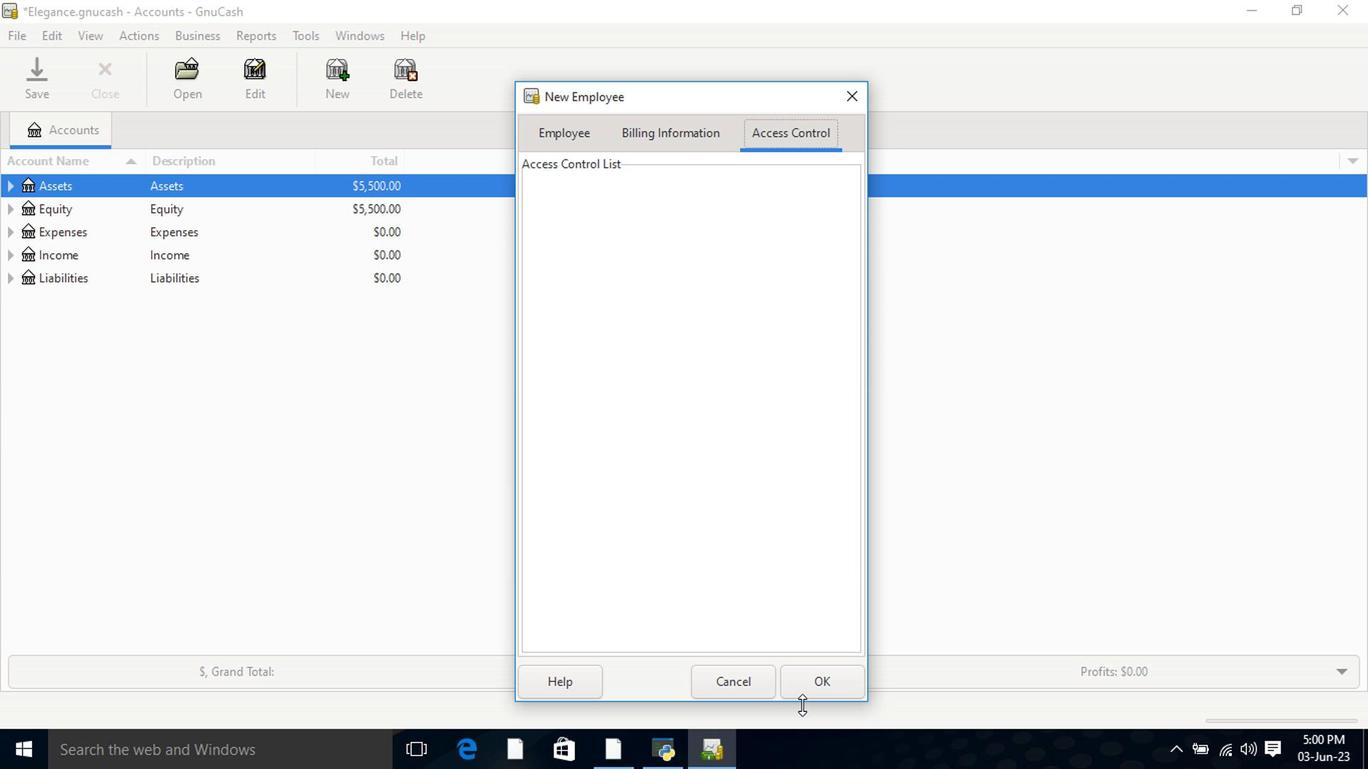 
Action: Mouse pressed left at (623, 528)
Screenshot: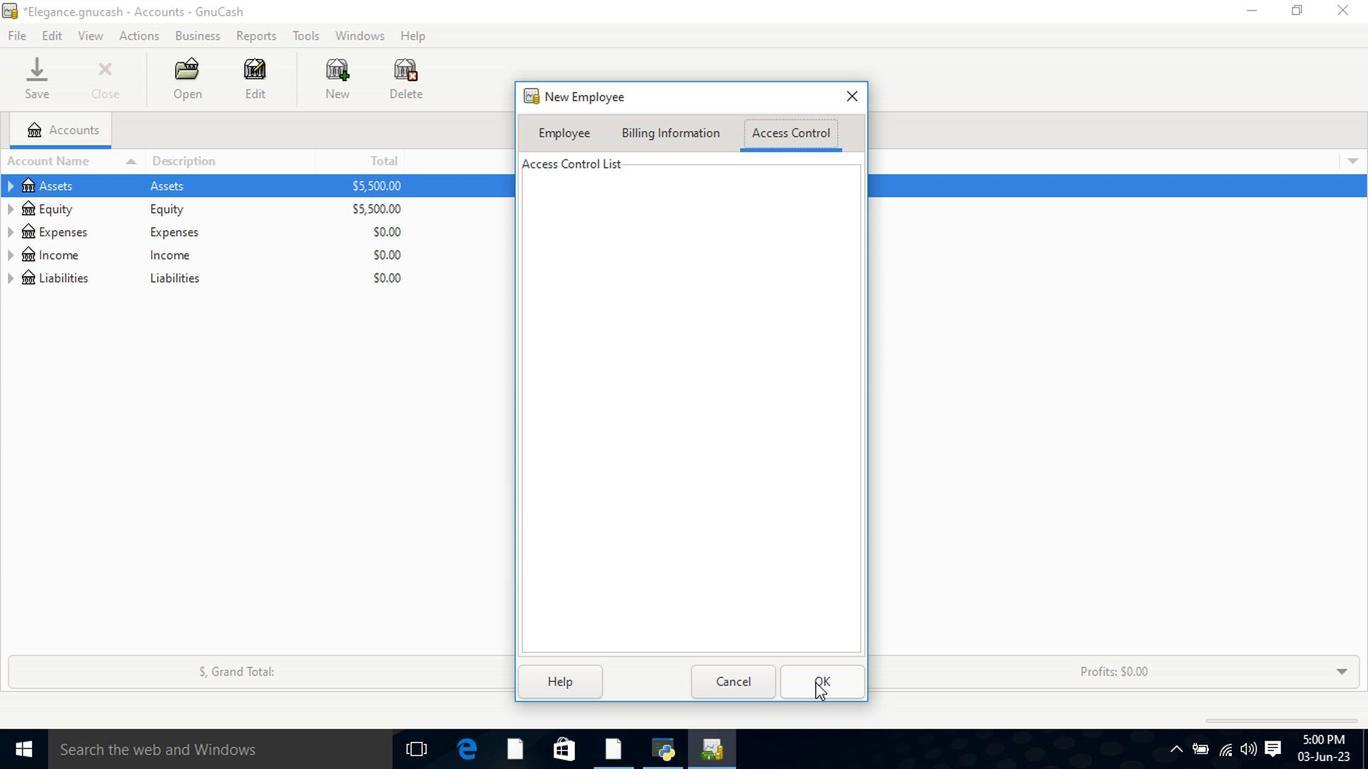 
Action: Mouse moved to (633, 457)
Screenshot: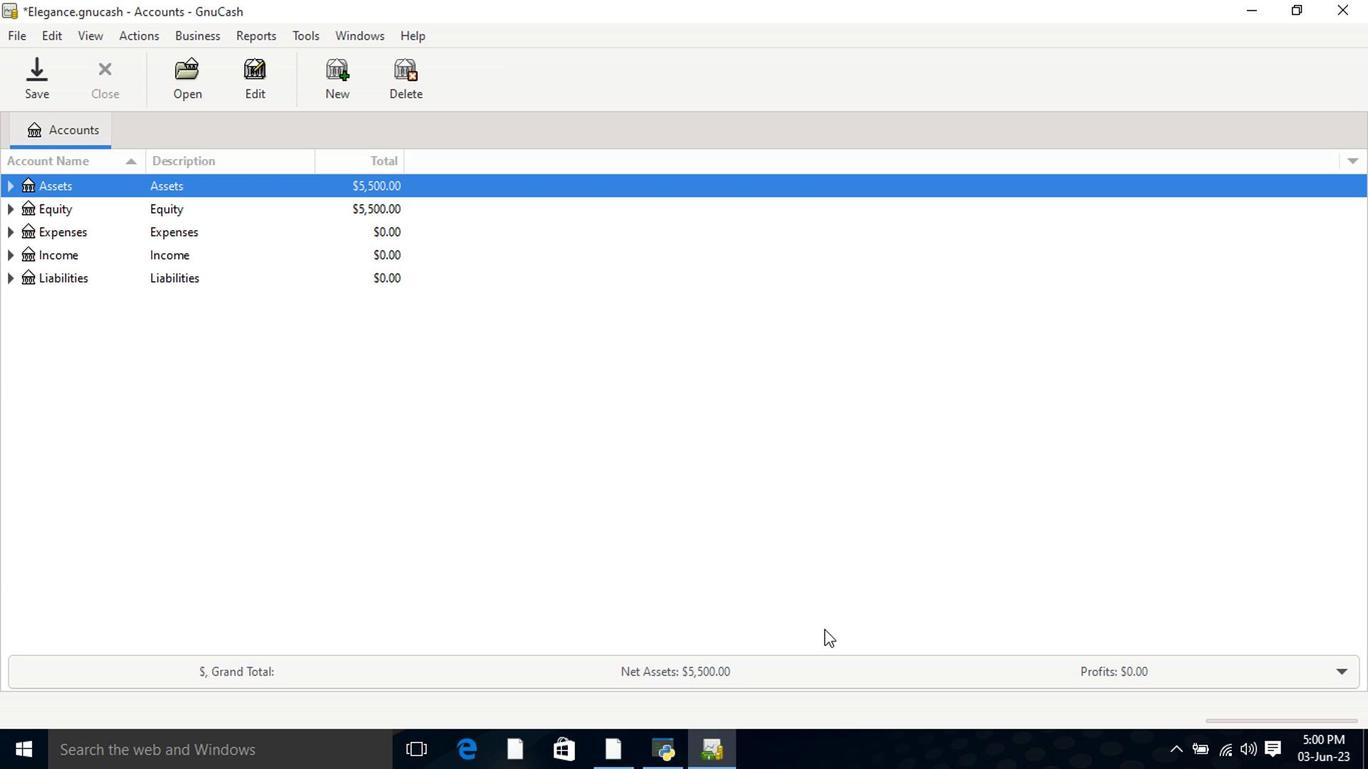 
